 Task: In the  document review.odt Insert page numer 'on bottom of the page' change page color to  'Blue'. Write company name: Versatile
Action: Mouse moved to (256, 382)
Screenshot: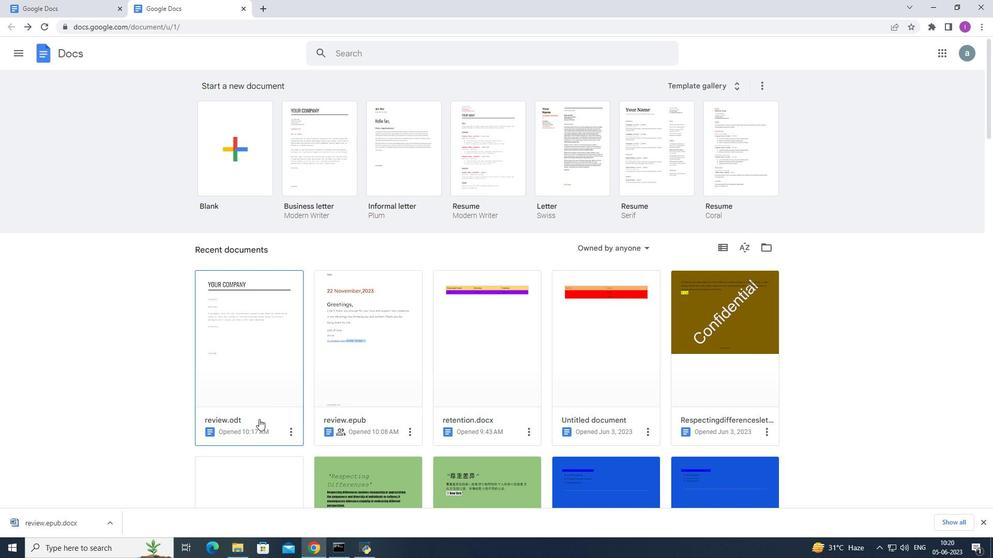 
Action: Mouse pressed left at (256, 382)
Screenshot: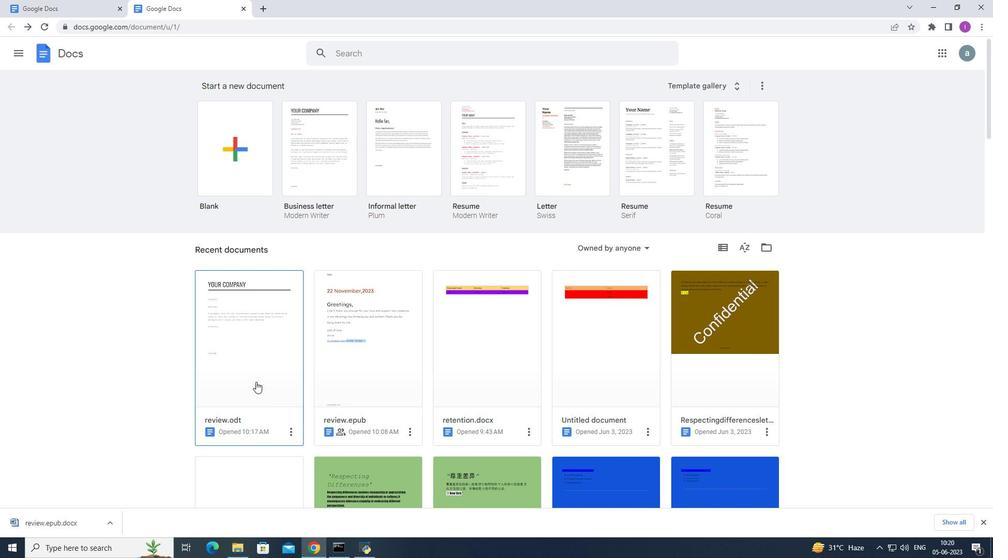 
Action: Mouse moved to (485, 160)
Screenshot: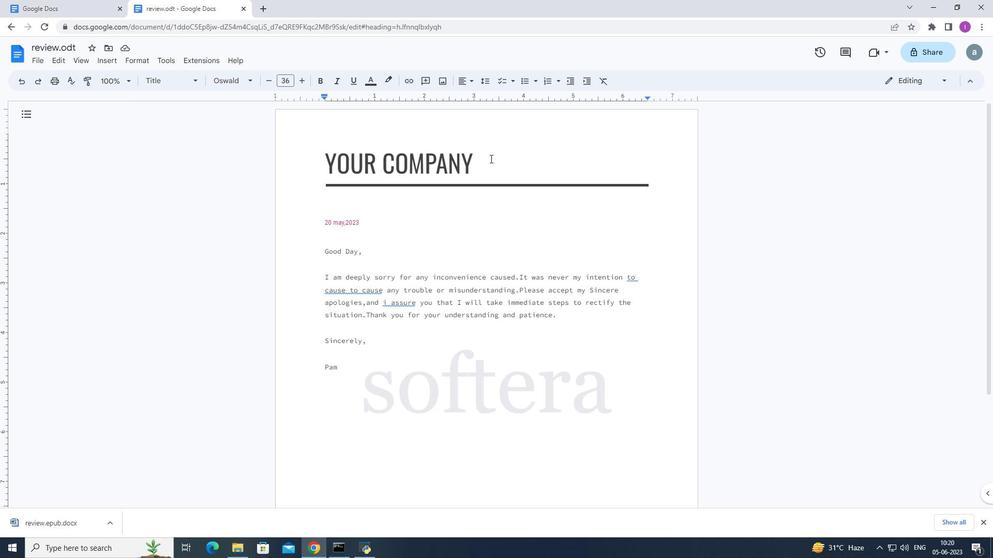 
Action: Mouse pressed left at (485, 160)
Screenshot: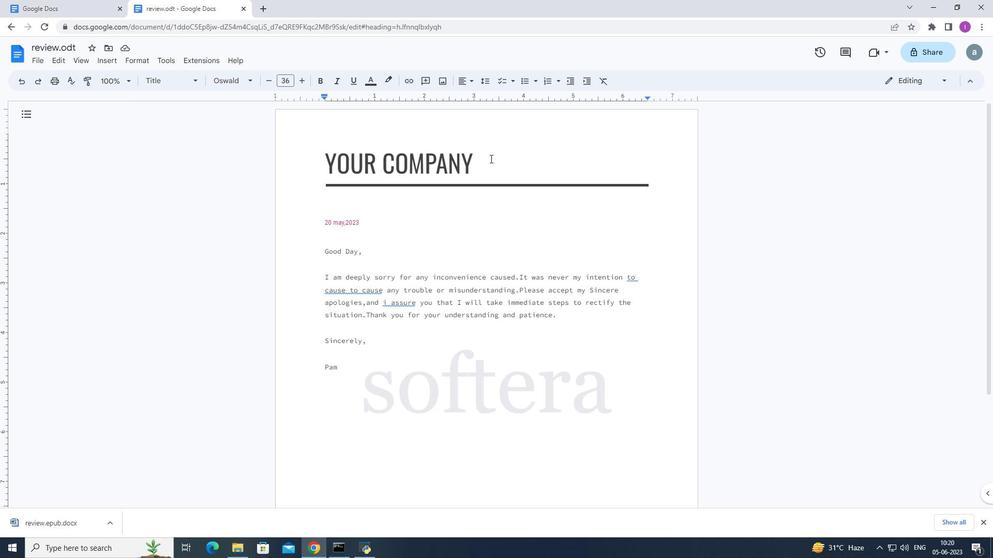 
Action: Mouse moved to (318, 193)
Screenshot: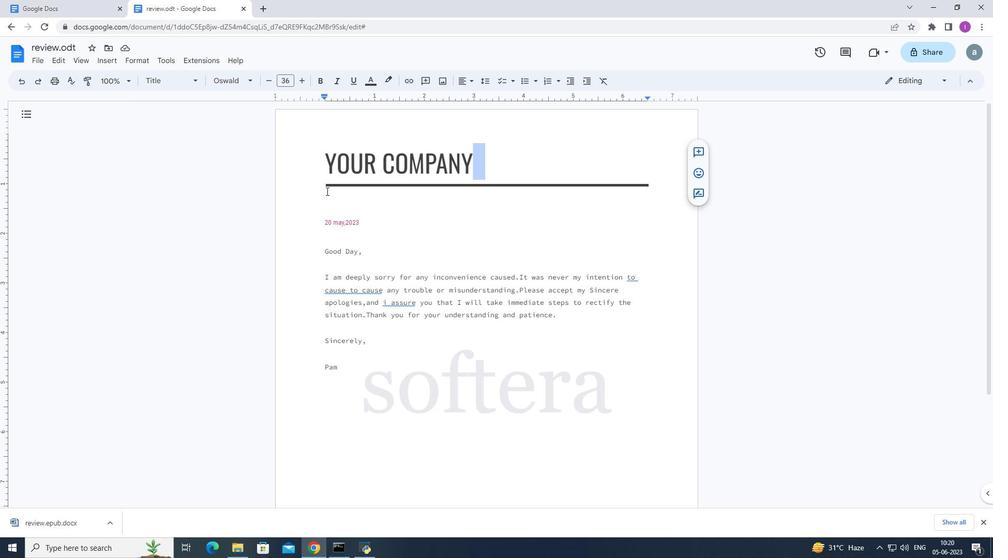 
Action: Mouse pressed left at (318, 193)
Screenshot: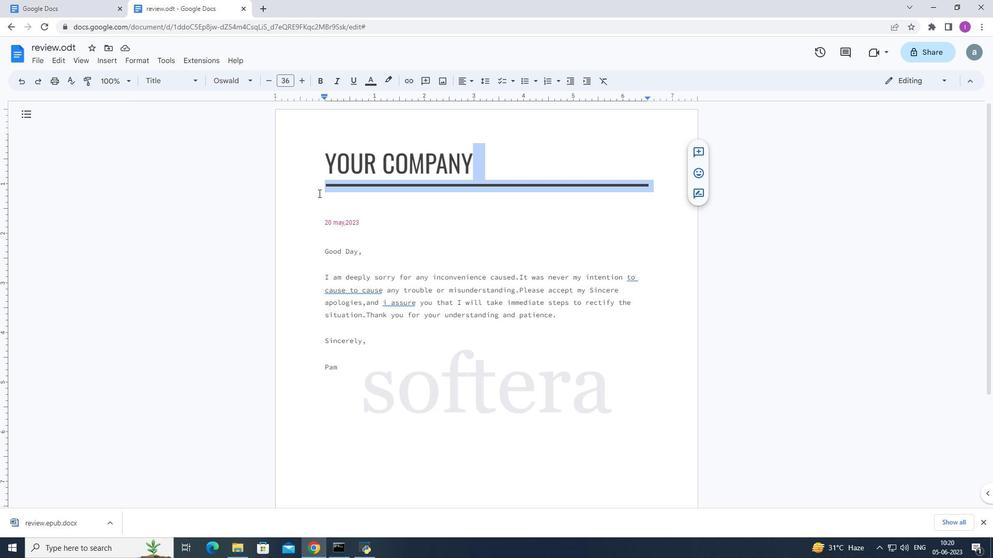 
Action: Mouse pressed left at (318, 193)
Screenshot: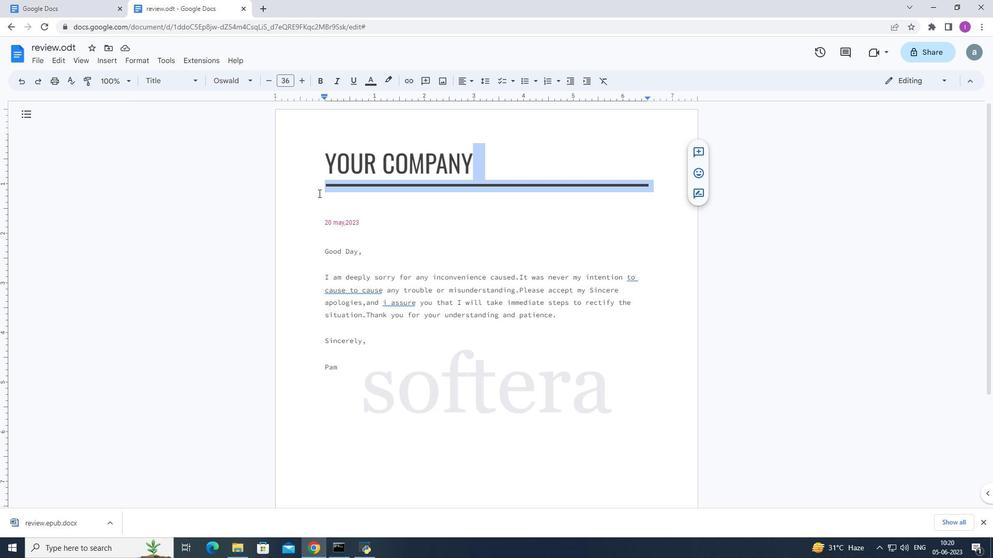 
Action: Mouse moved to (320, 177)
Screenshot: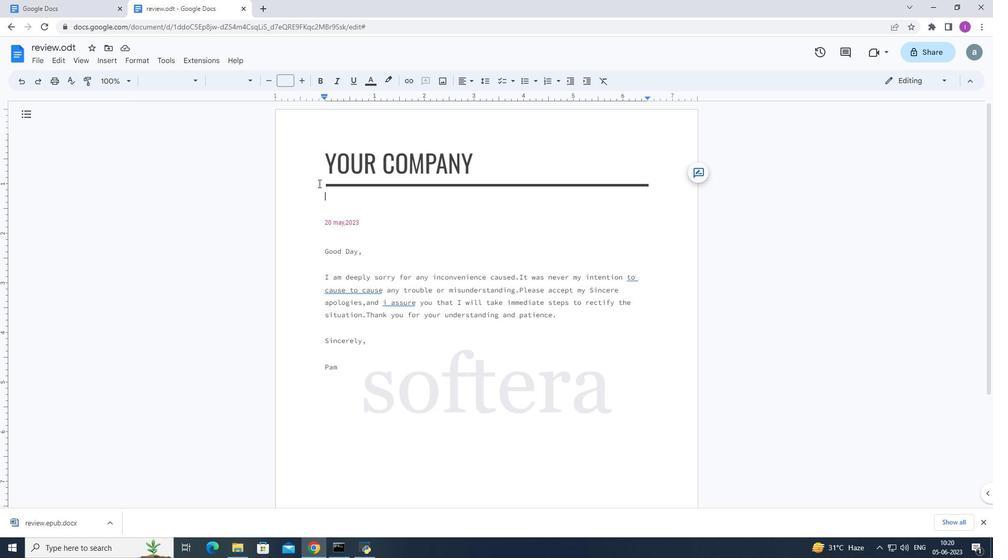 
Action: Mouse pressed left at (320, 177)
Screenshot: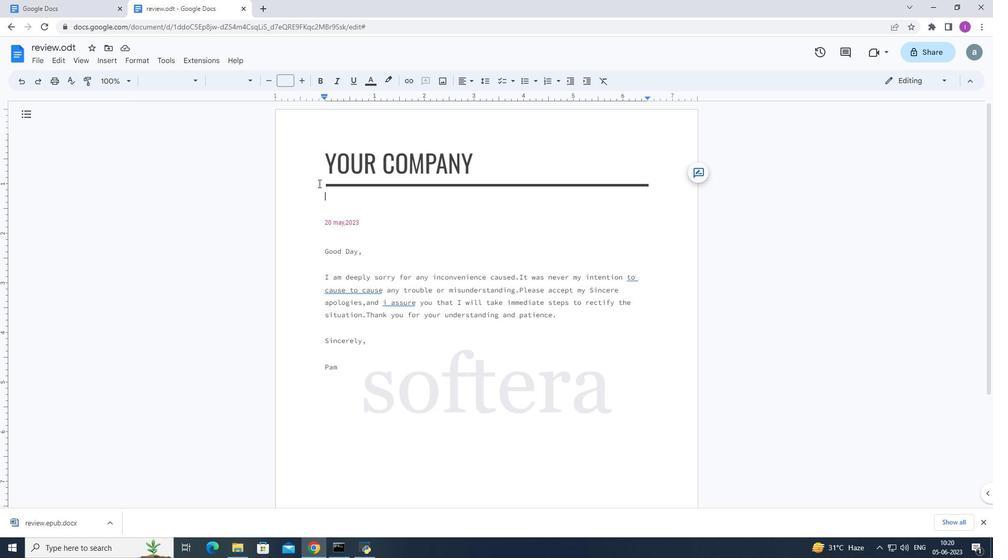 
Action: Mouse moved to (325, 156)
Screenshot: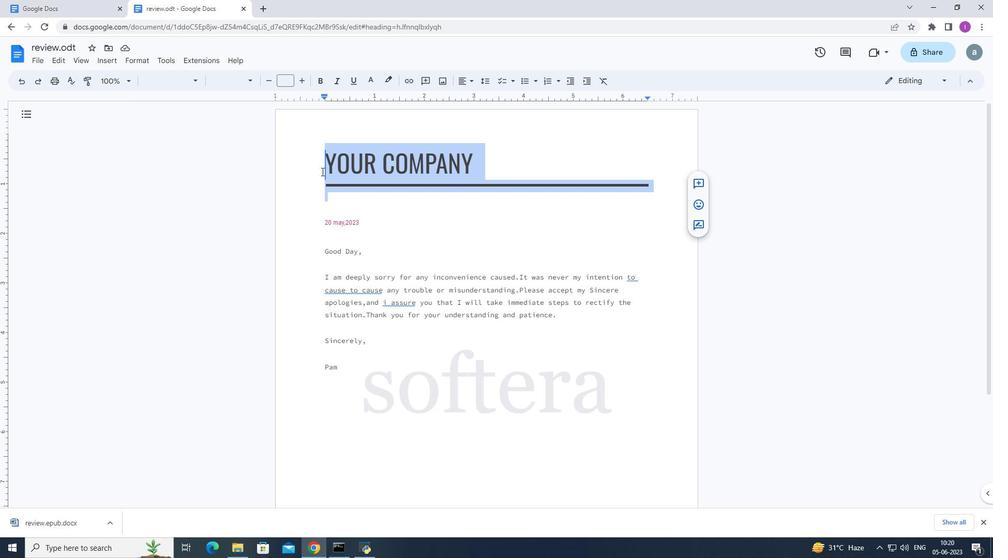 
Action: Mouse pressed left at (325, 156)
Screenshot: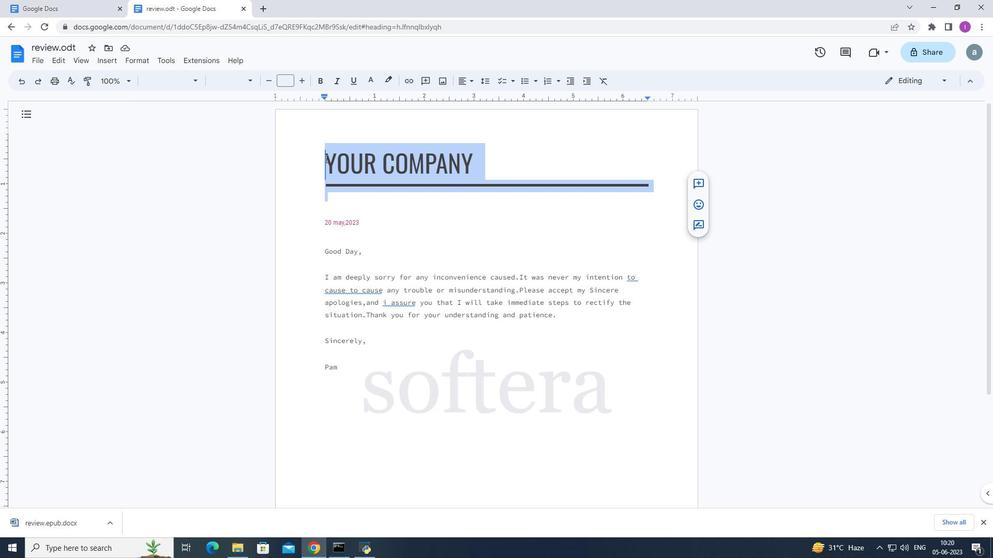 
Action: Mouse moved to (481, 159)
Screenshot: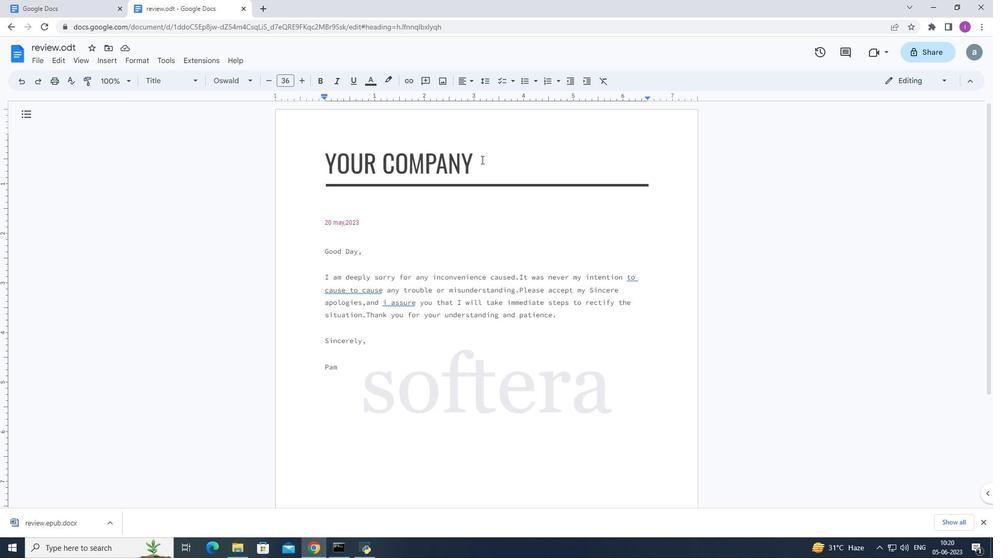 
Action: Mouse pressed left at (481, 159)
Screenshot: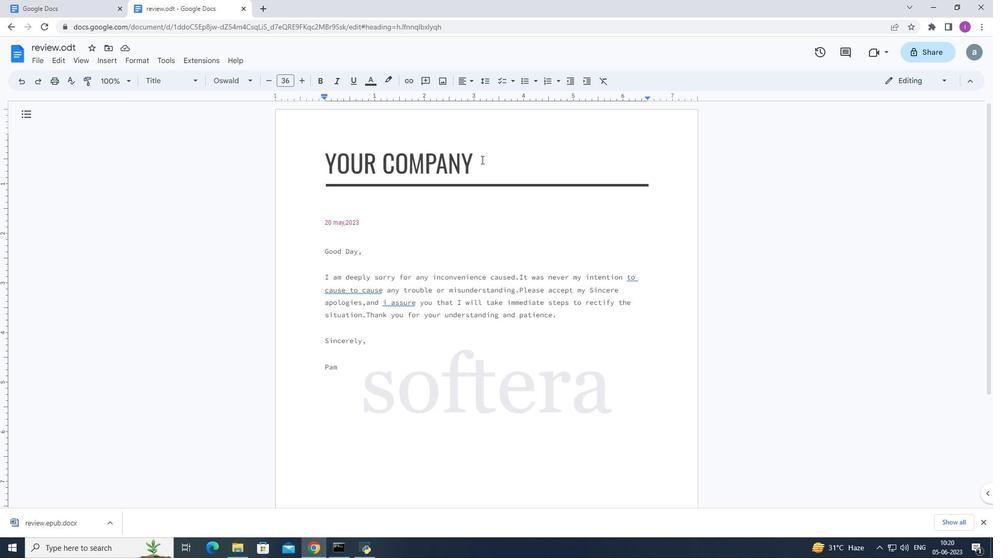 
Action: Mouse moved to (730, 169)
Screenshot: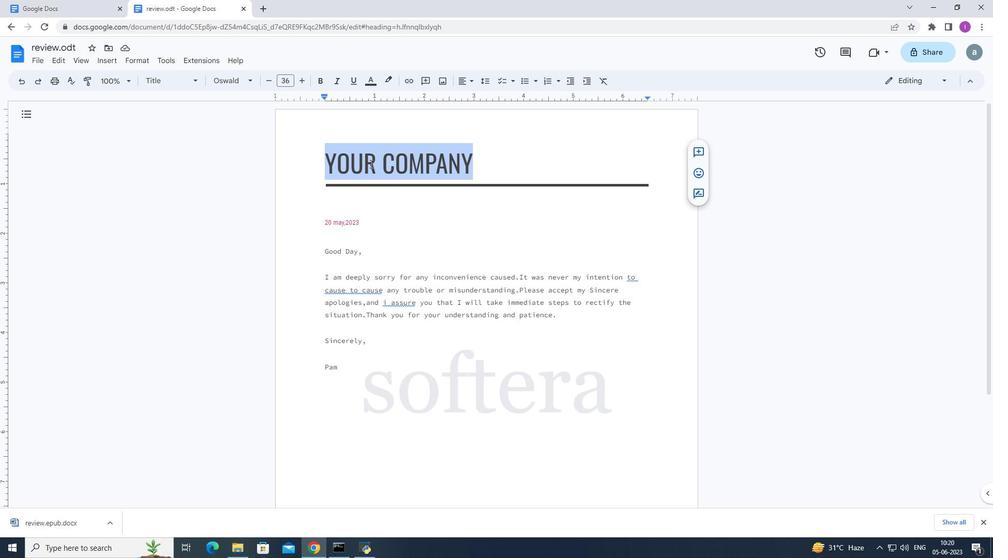 
Action: Key pressed <Key.shift>Versatile
Screenshot: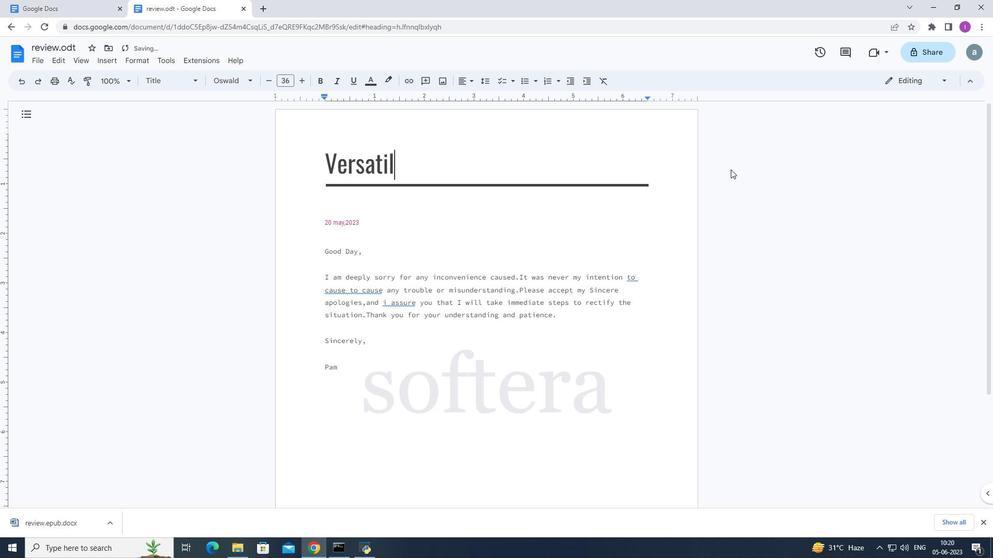 
Action: Mouse moved to (38, 62)
Screenshot: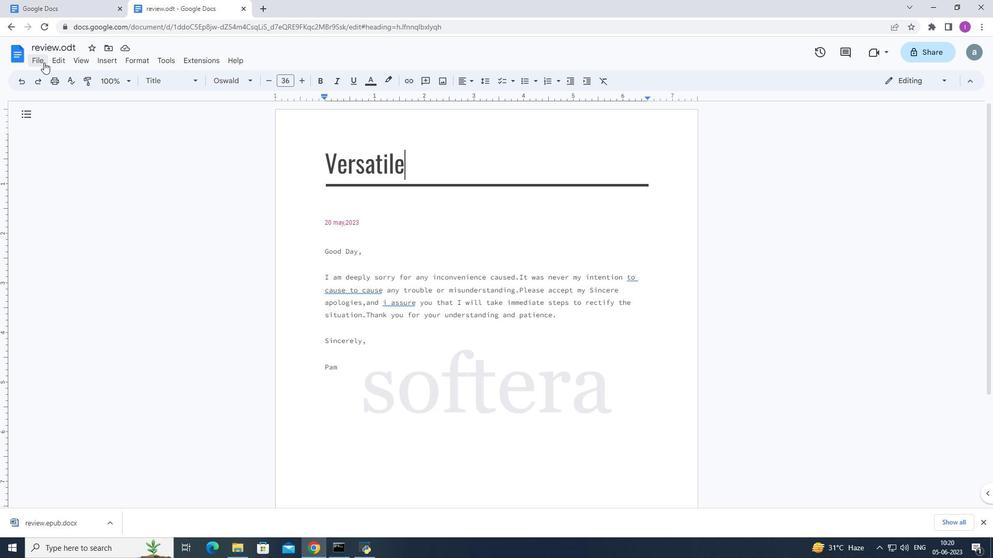 
Action: Mouse pressed left at (38, 62)
Screenshot: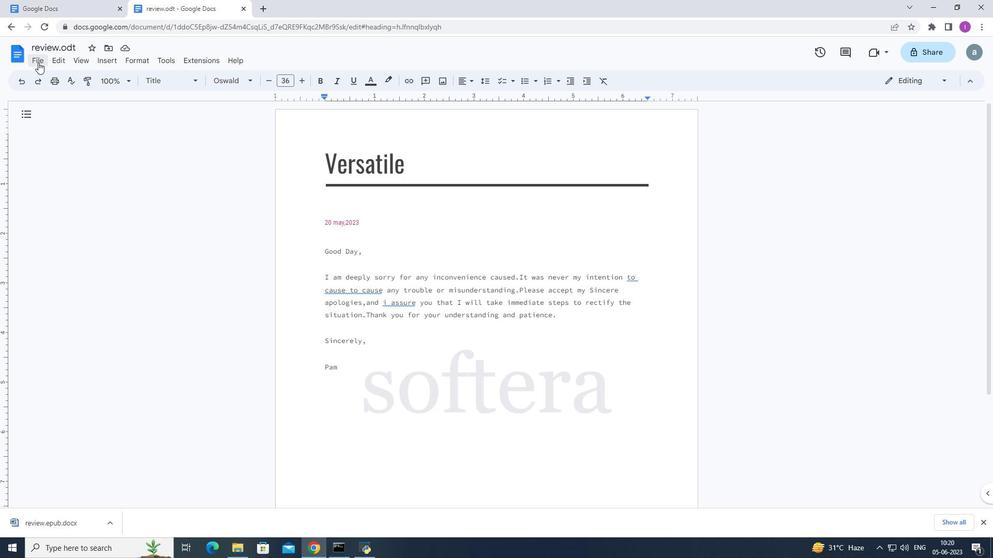 
Action: Mouse moved to (85, 340)
Screenshot: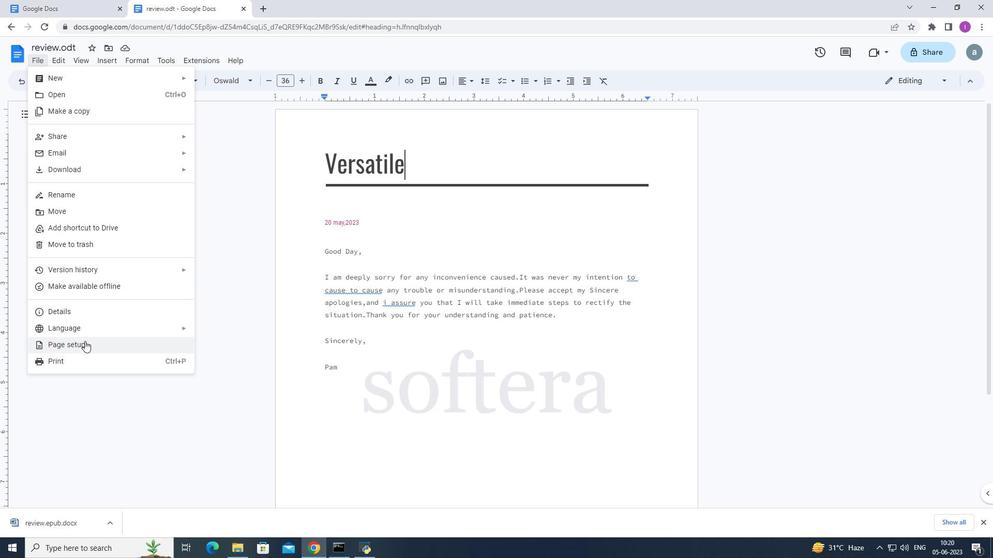 
Action: Mouse pressed left at (85, 340)
Screenshot: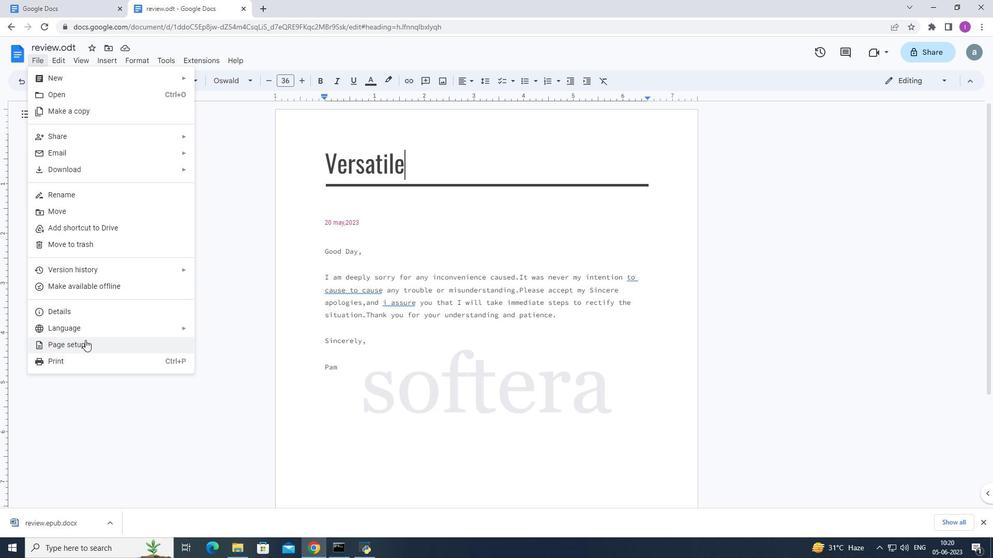 
Action: Mouse moved to (421, 340)
Screenshot: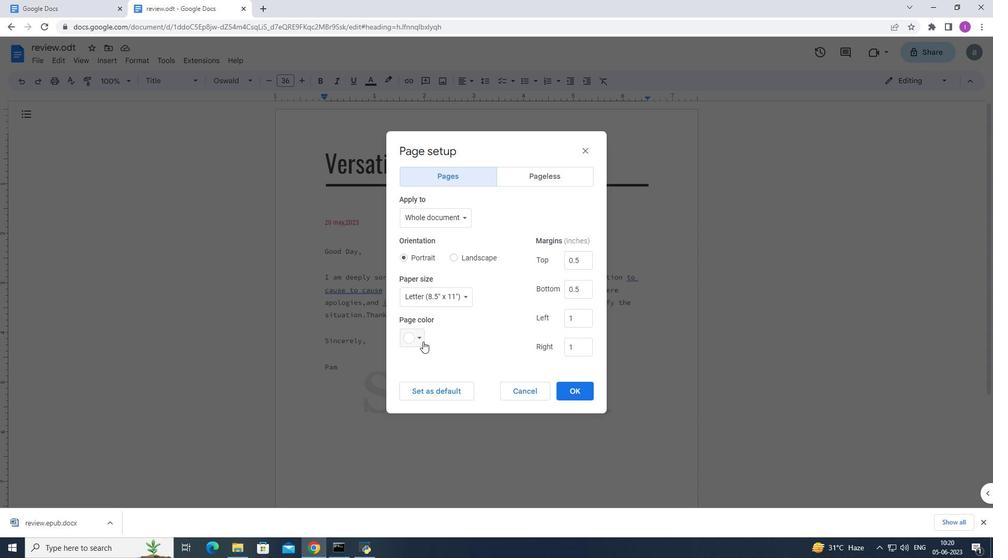 
Action: Mouse pressed left at (421, 340)
Screenshot: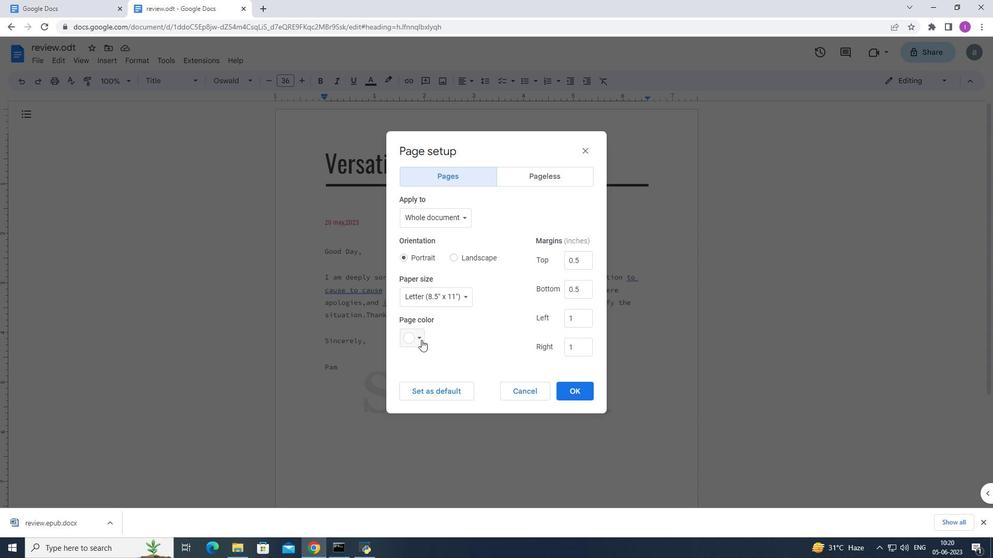 
Action: Mouse moved to (489, 368)
Screenshot: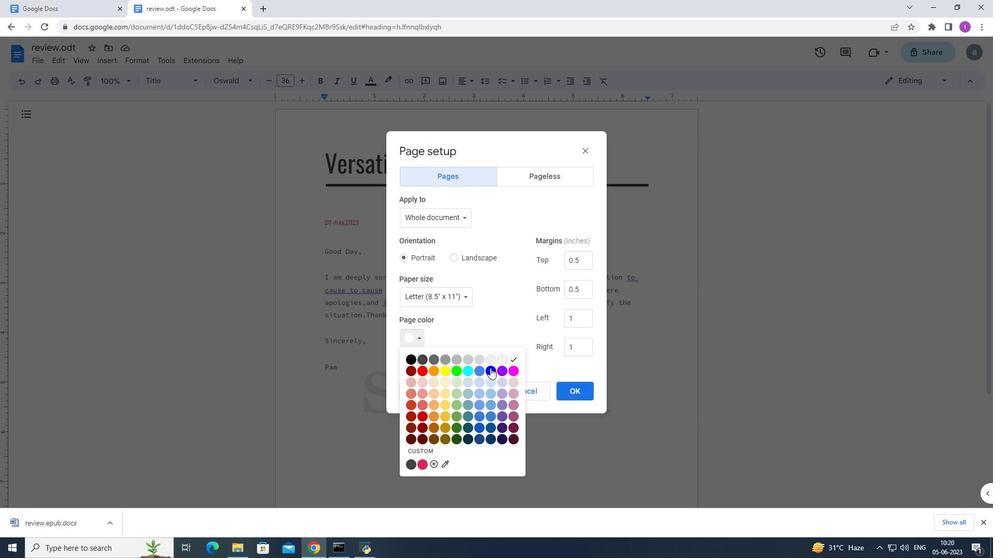 
Action: Mouse pressed left at (489, 368)
Screenshot: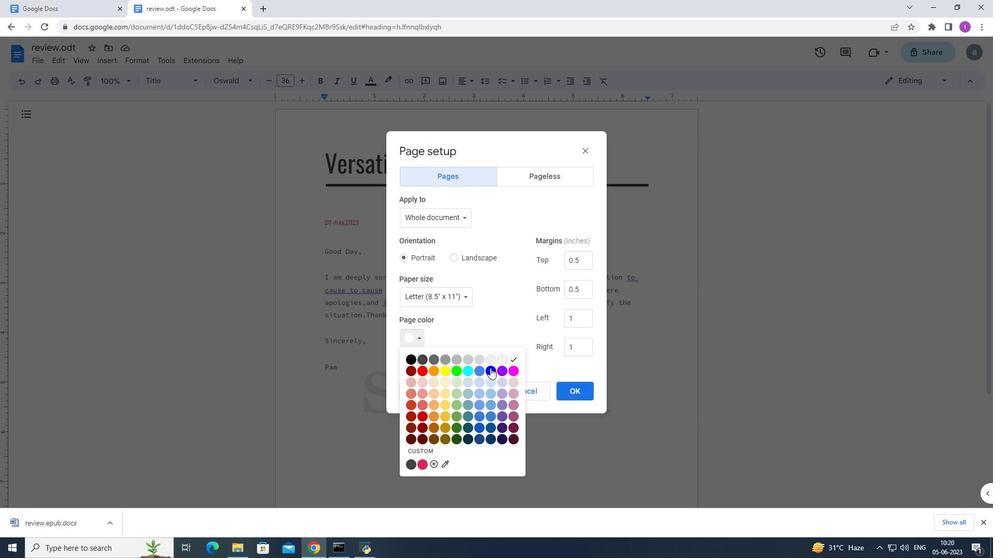 
Action: Mouse moved to (564, 388)
Screenshot: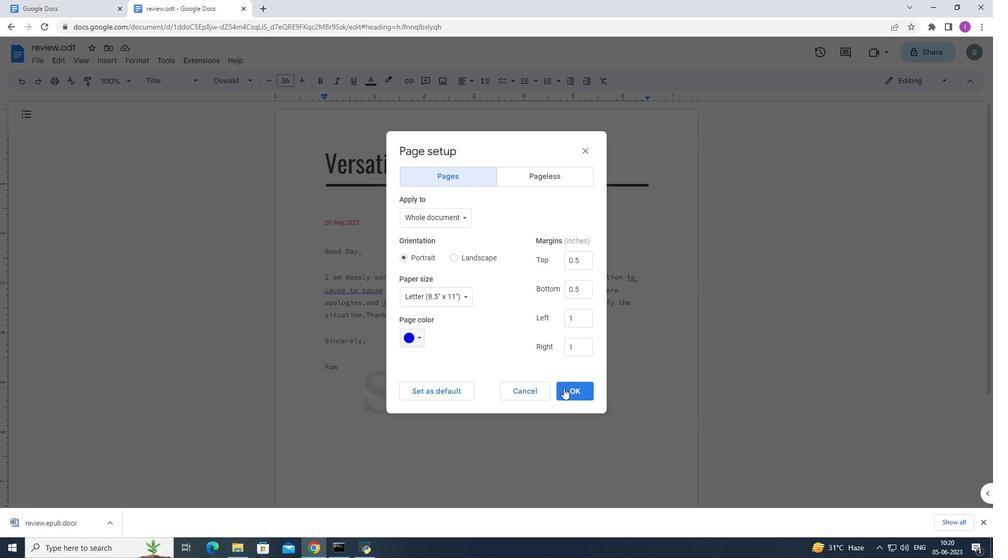 
Action: Mouse pressed left at (564, 388)
Screenshot: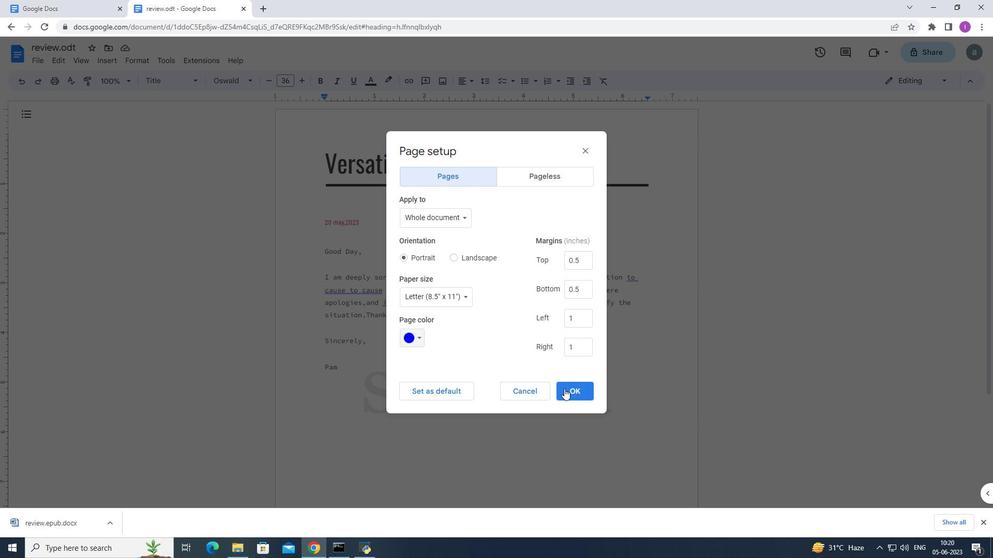 
Action: Mouse moved to (115, 57)
Screenshot: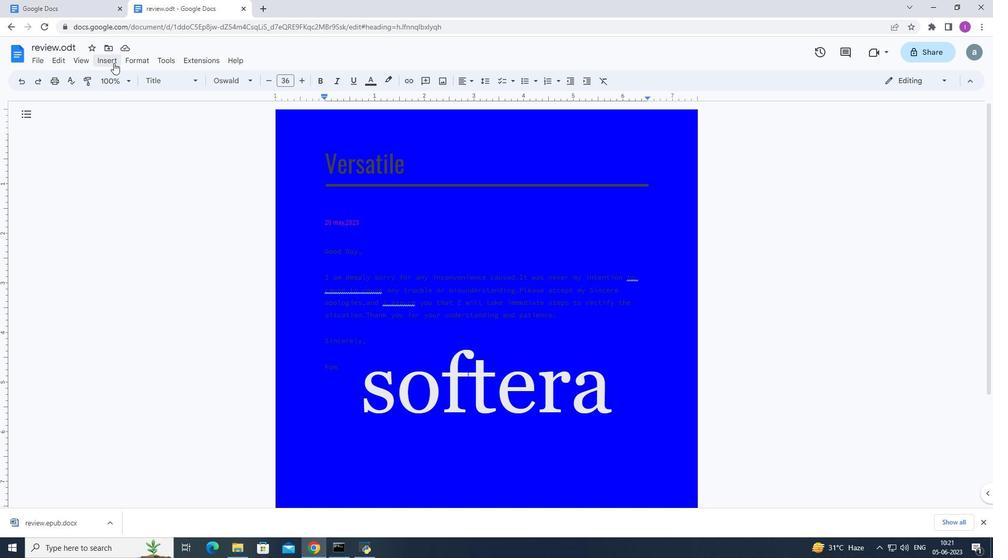 
Action: Mouse pressed left at (115, 57)
Screenshot: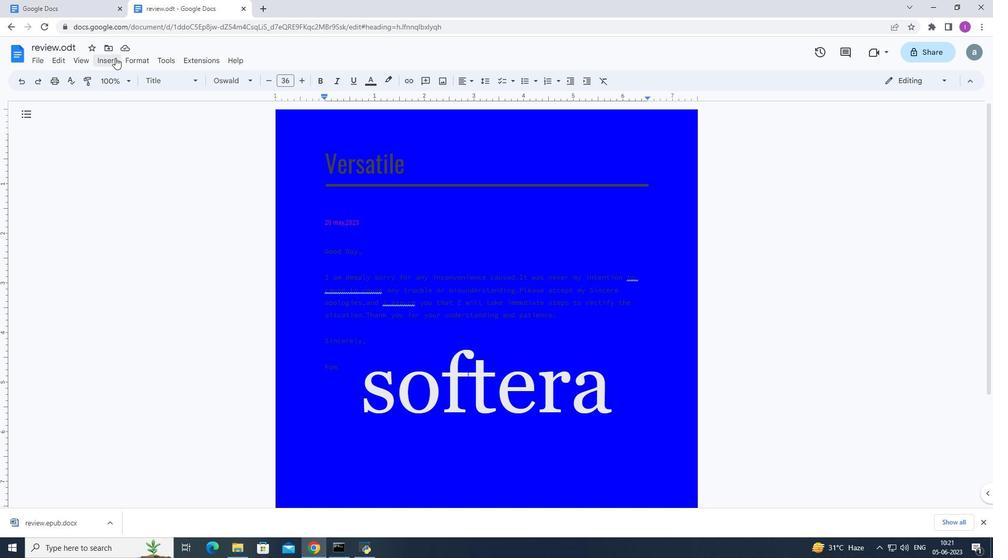 
Action: Mouse moved to (188, 334)
Screenshot: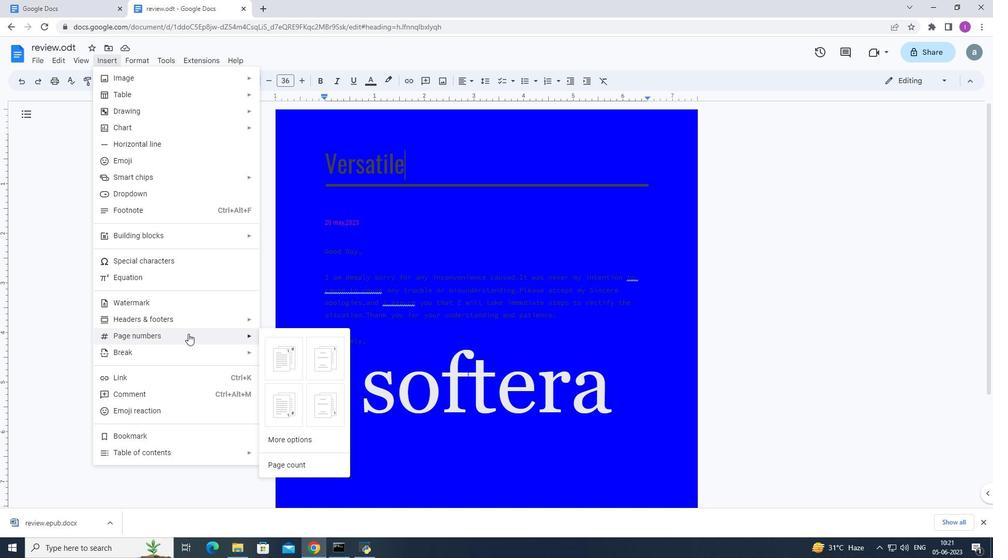 
Action: Mouse pressed left at (188, 334)
Screenshot: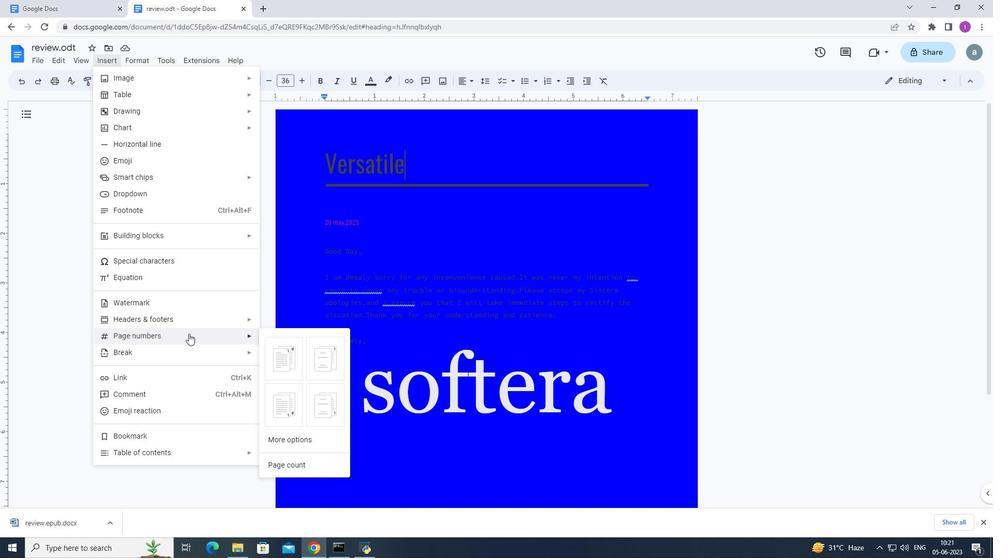 
Action: Mouse moved to (292, 357)
Screenshot: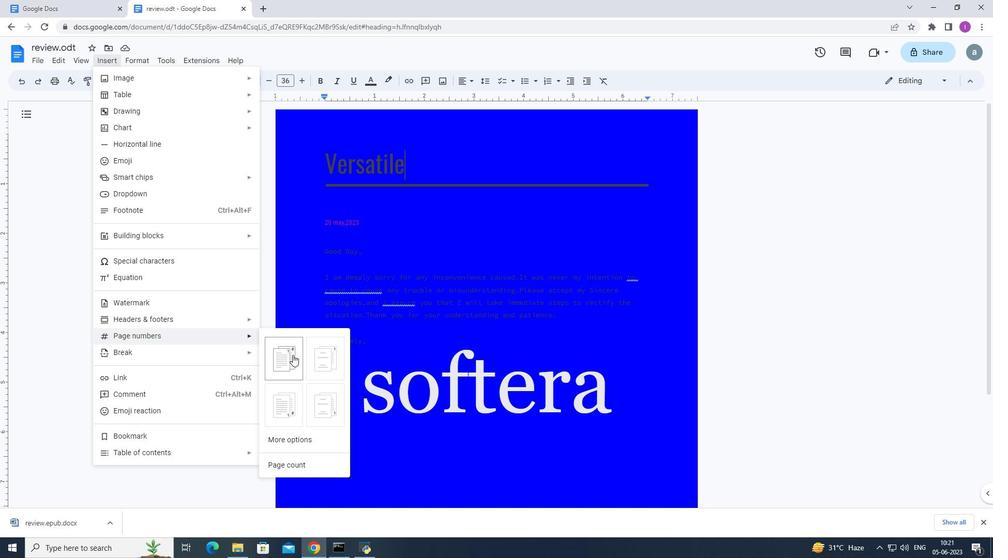 
Action: Mouse pressed left at (292, 357)
Screenshot: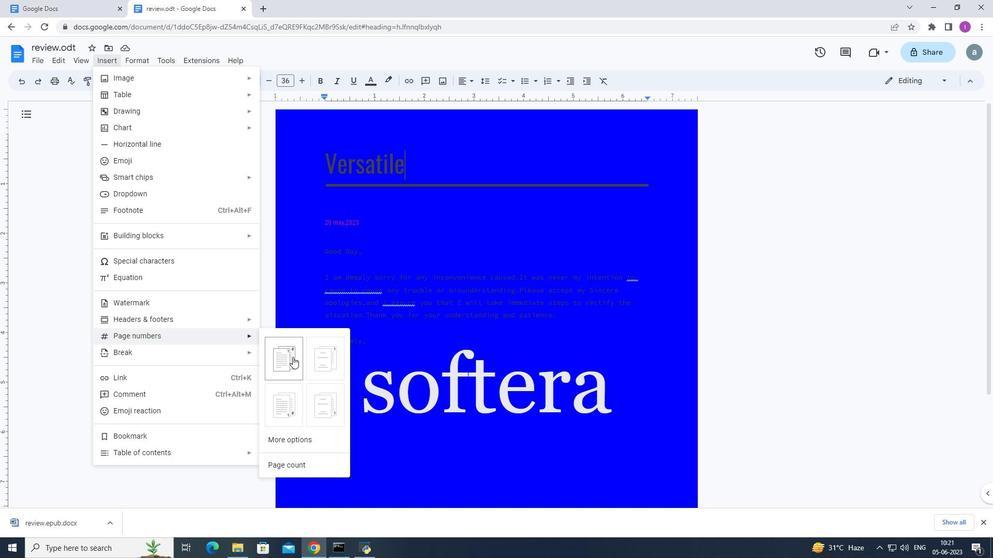
Action: Mouse moved to (293, 352)
Screenshot: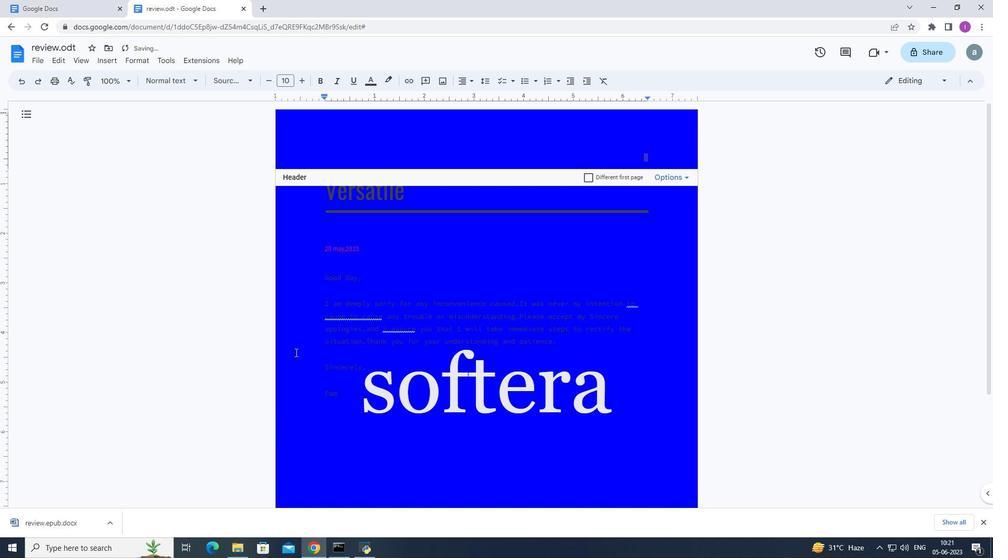 
